 Task: Set the default order of apps for new users and visibility of apps in the app launcher
Action: Mouse scrolled (226, 183) with delta (0, 0)
Screenshot: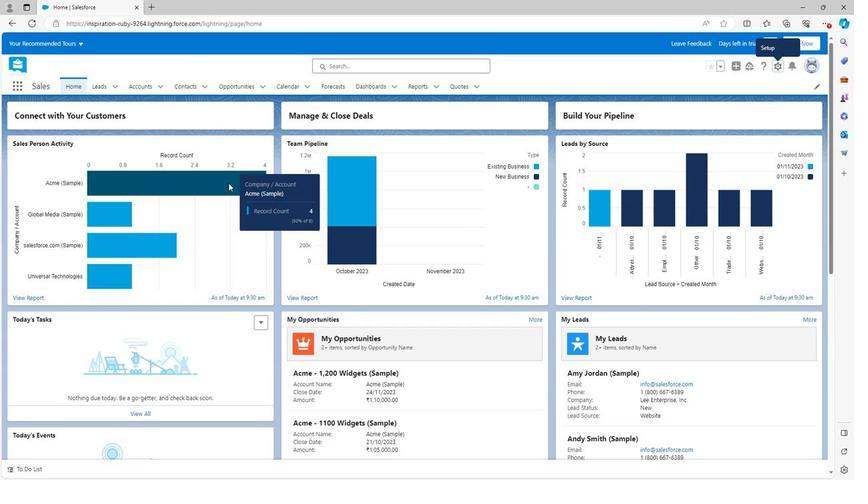 
Action: Mouse scrolled (226, 183) with delta (0, 0)
Screenshot: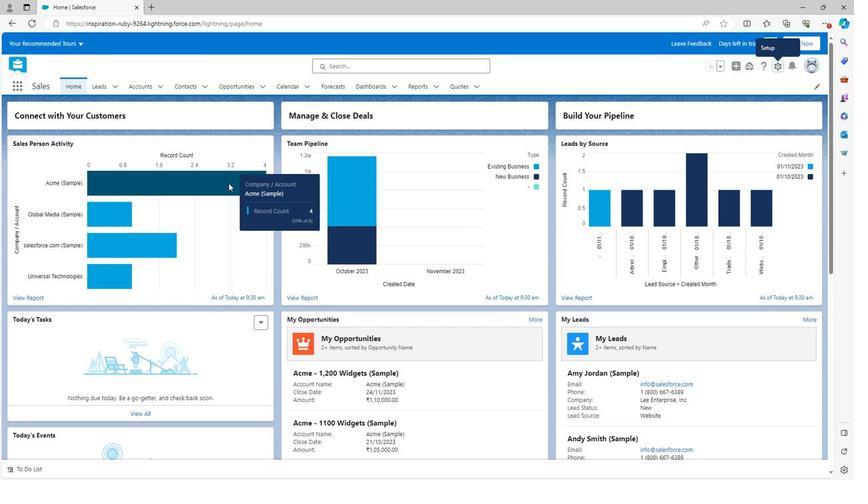 
Action: Mouse scrolled (226, 183) with delta (0, 0)
Screenshot: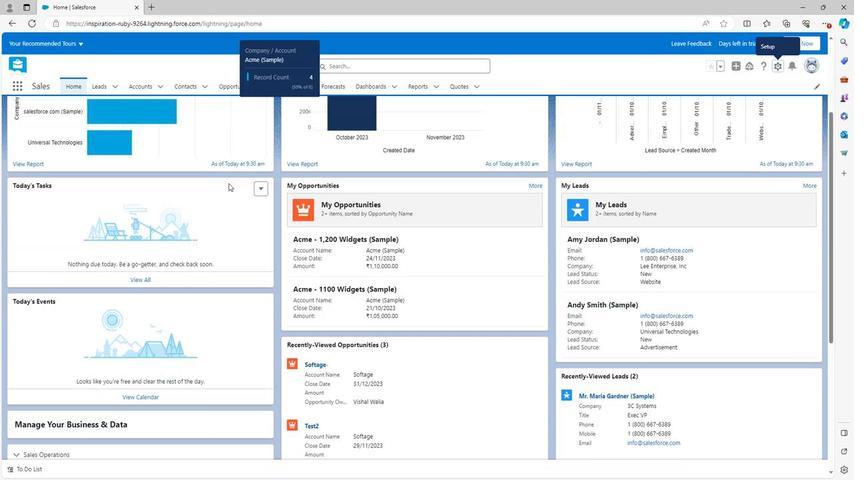 
Action: Mouse scrolled (226, 183) with delta (0, 0)
Screenshot: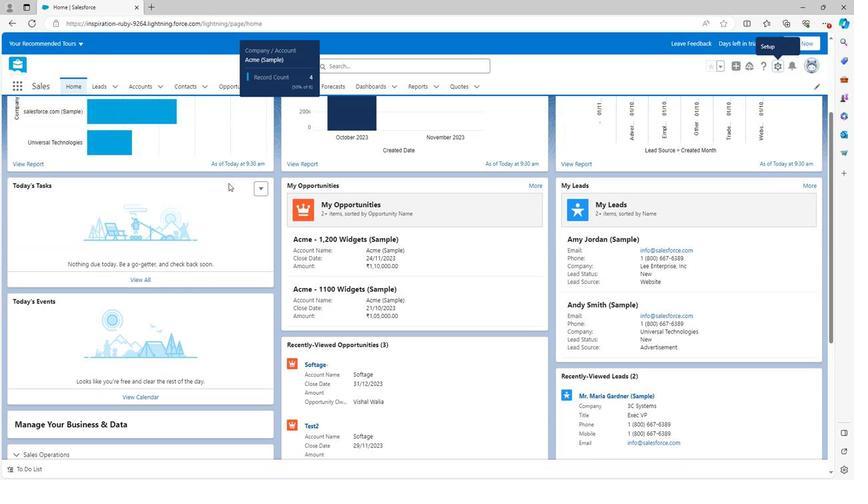 
Action: Mouse scrolled (226, 183) with delta (0, 0)
Screenshot: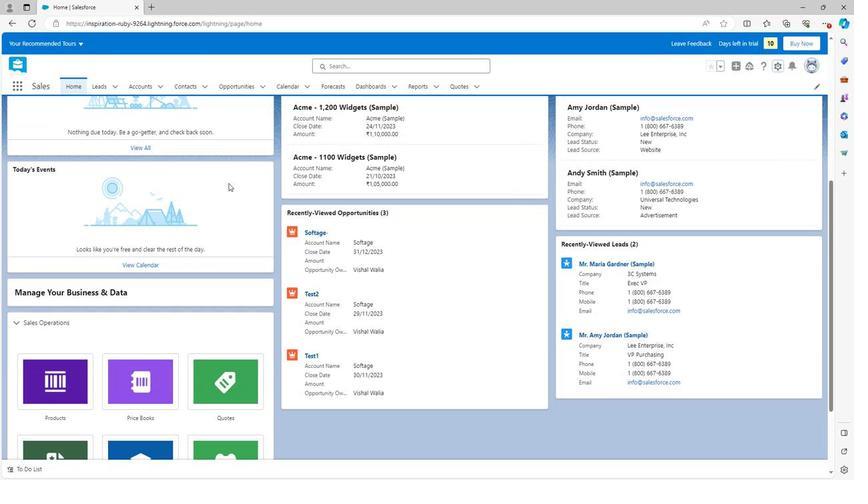 
Action: Mouse scrolled (226, 183) with delta (0, 0)
Screenshot: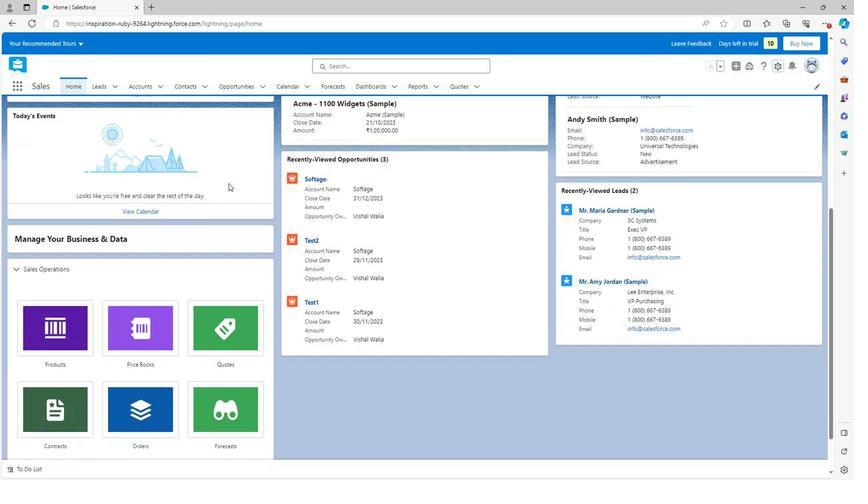 
Action: Mouse scrolled (226, 183) with delta (0, 0)
Screenshot: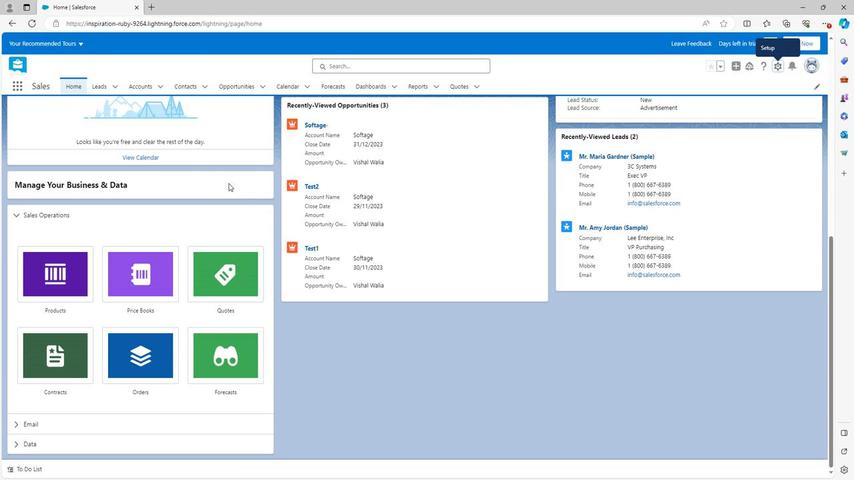 
Action: Mouse scrolled (226, 183) with delta (0, 0)
Screenshot: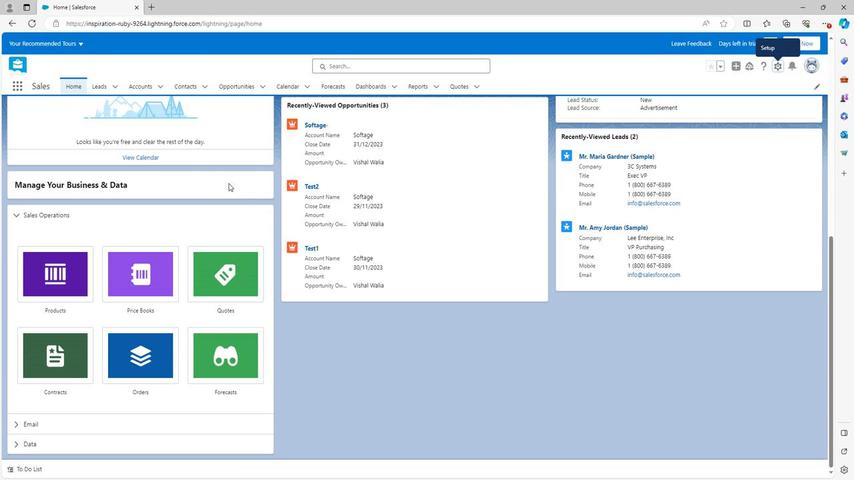 
Action: Mouse scrolled (226, 184) with delta (0, 0)
Screenshot: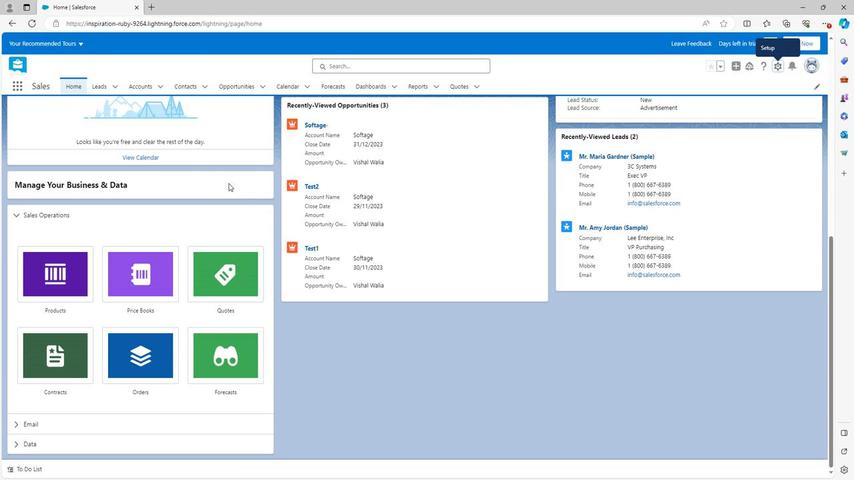 
Action: Mouse scrolled (226, 184) with delta (0, 0)
Screenshot: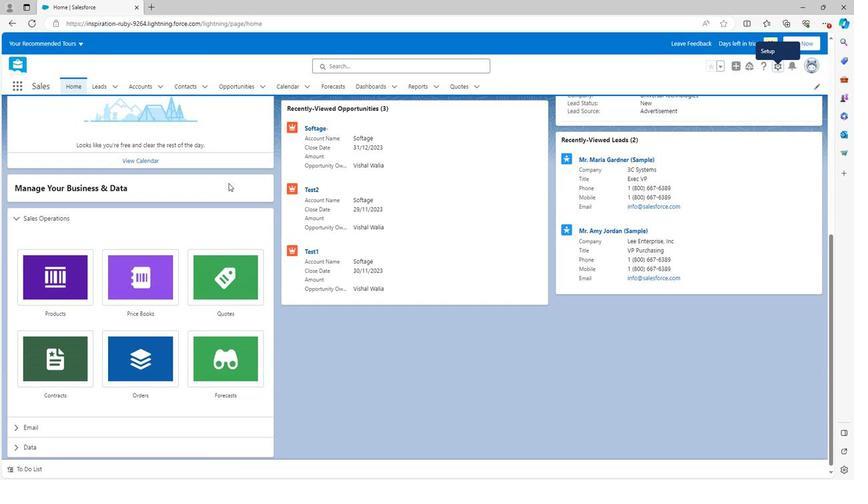 
Action: Mouse scrolled (226, 184) with delta (0, 0)
Screenshot: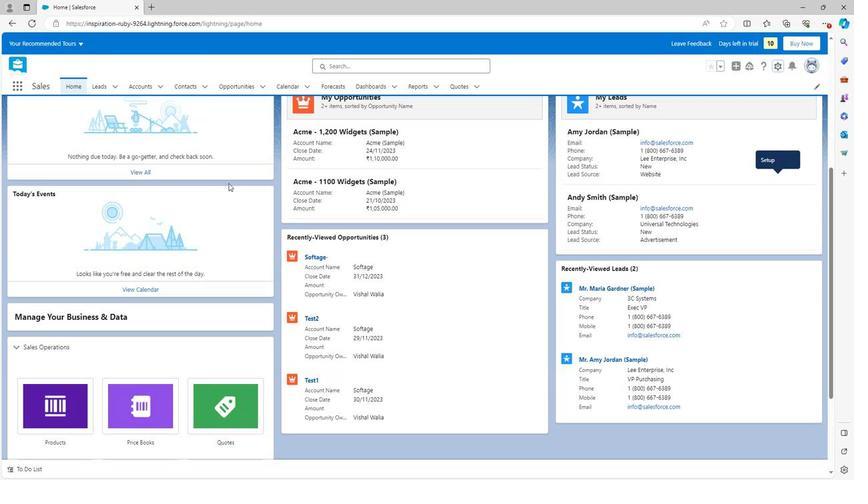 
Action: Mouse scrolled (226, 184) with delta (0, 0)
Screenshot: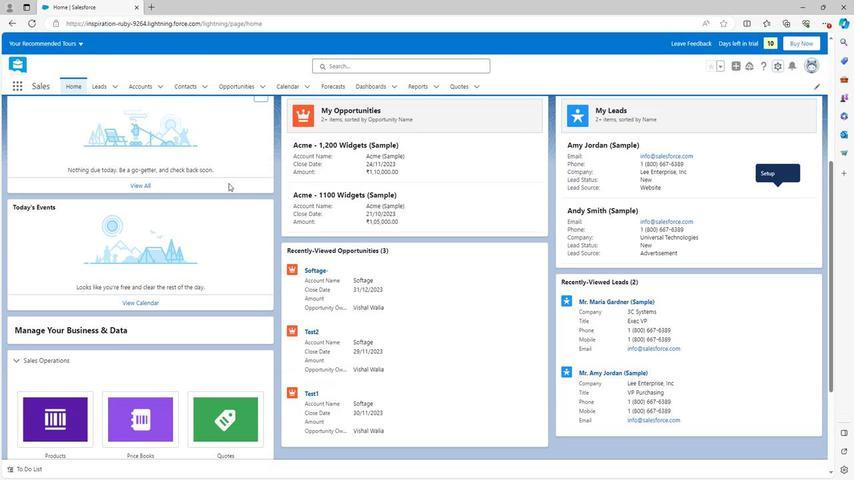 
Action: Mouse scrolled (226, 184) with delta (0, 0)
Screenshot: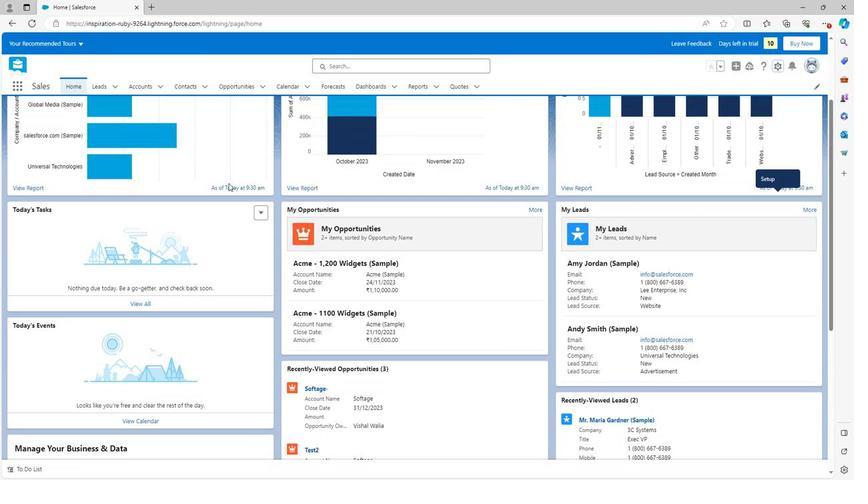 
Action: Mouse scrolled (226, 184) with delta (0, 0)
Screenshot: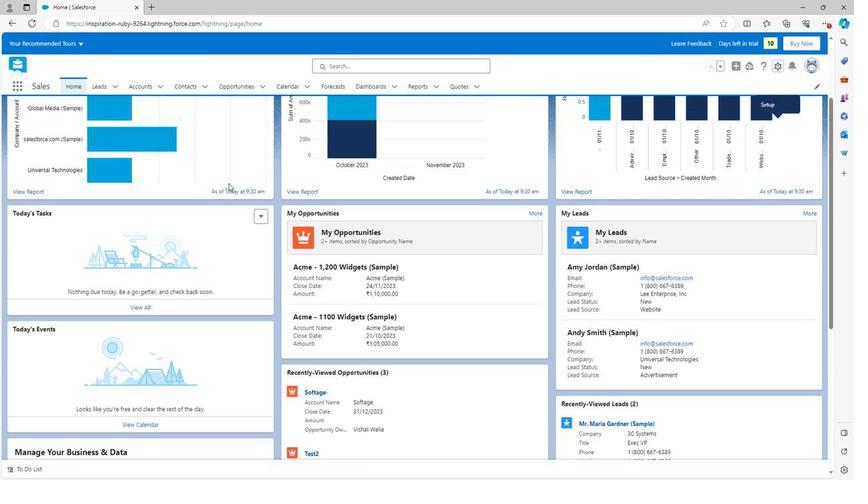 
Action: Mouse scrolled (226, 184) with delta (0, 0)
Screenshot: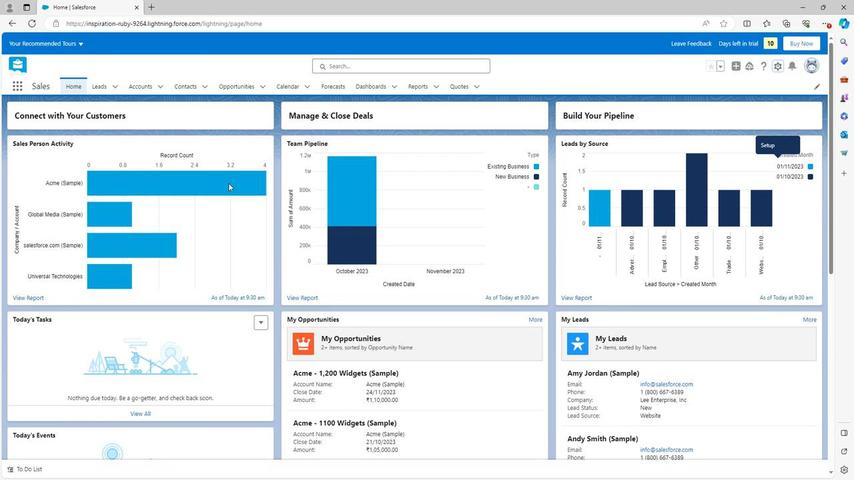 
Action: Mouse scrolled (226, 184) with delta (0, 0)
Screenshot: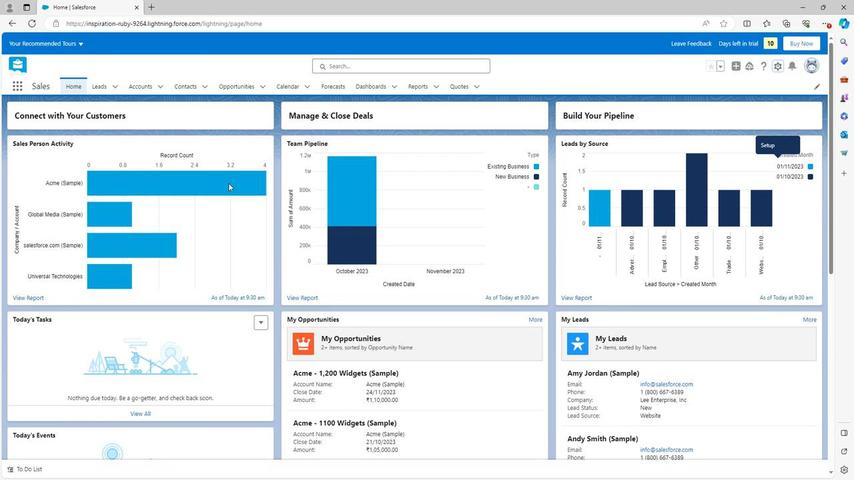 
Action: Mouse scrolled (226, 184) with delta (0, 0)
Screenshot: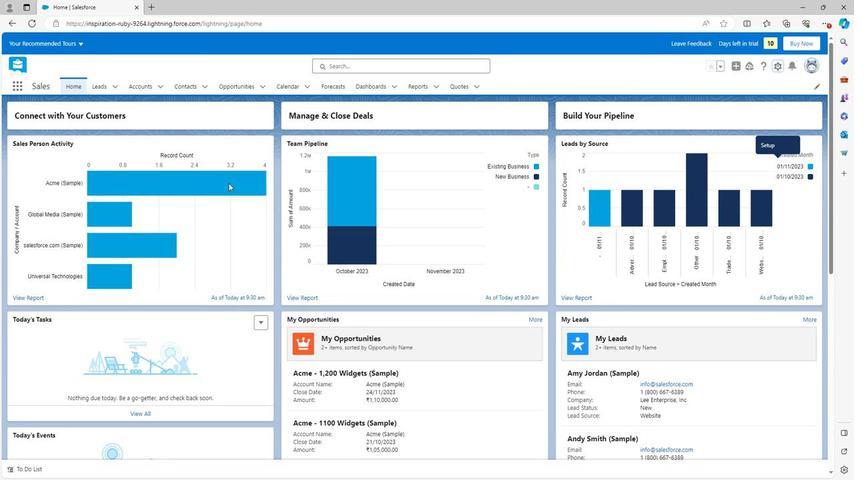 
Action: Mouse moved to (774, 68)
Screenshot: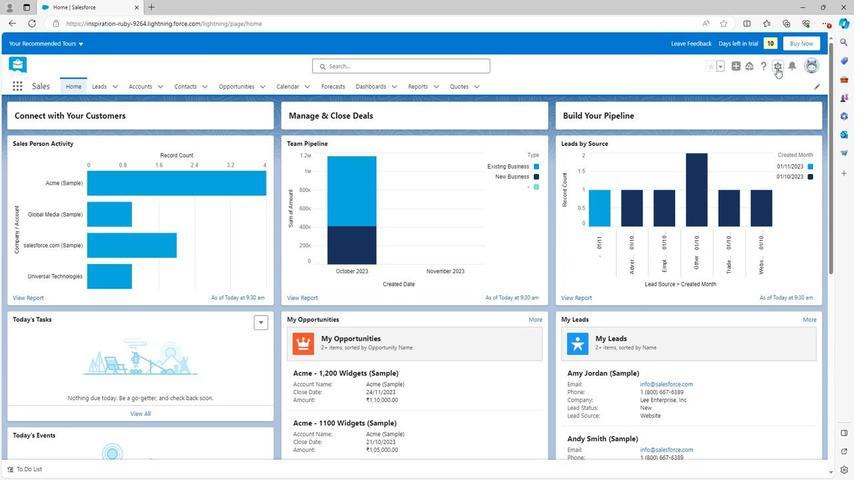 
Action: Mouse pressed left at (774, 68)
Screenshot: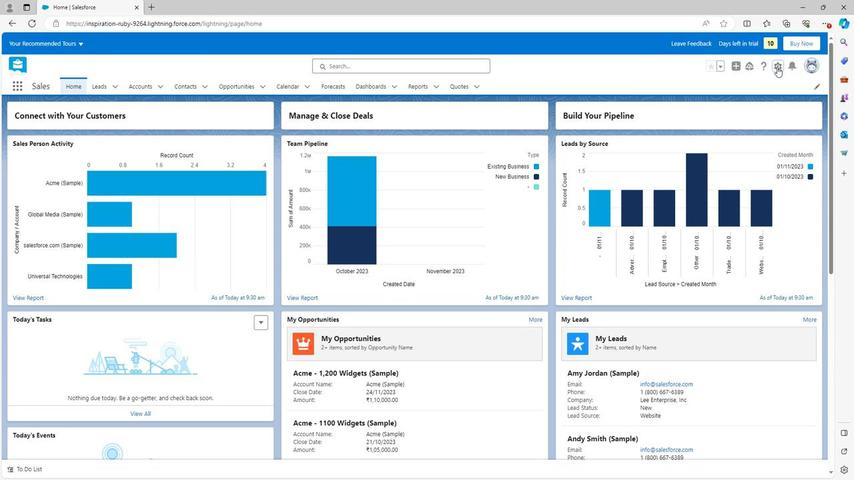 
Action: Mouse moved to (741, 90)
Screenshot: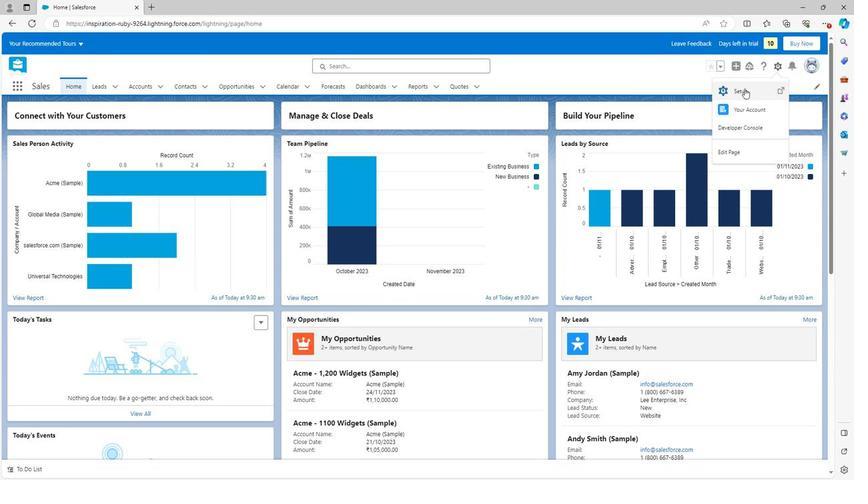 
Action: Mouse pressed left at (741, 90)
Screenshot: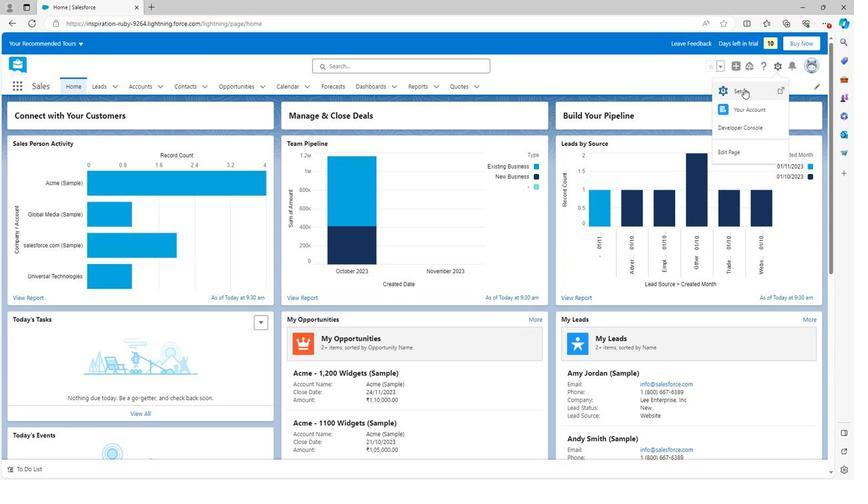 
Action: Mouse moved to (33, 357)
Screenshot: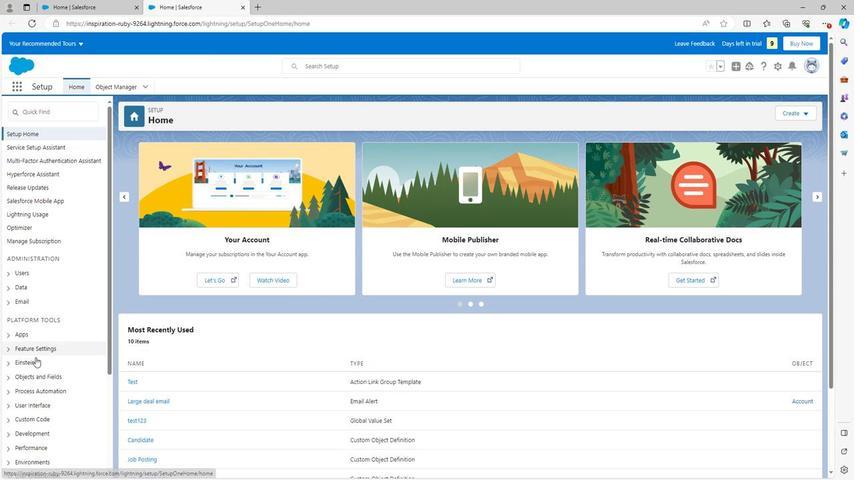 
Action: Mouse scrolled (33, 357) with delta (0, 0)
Screenshot: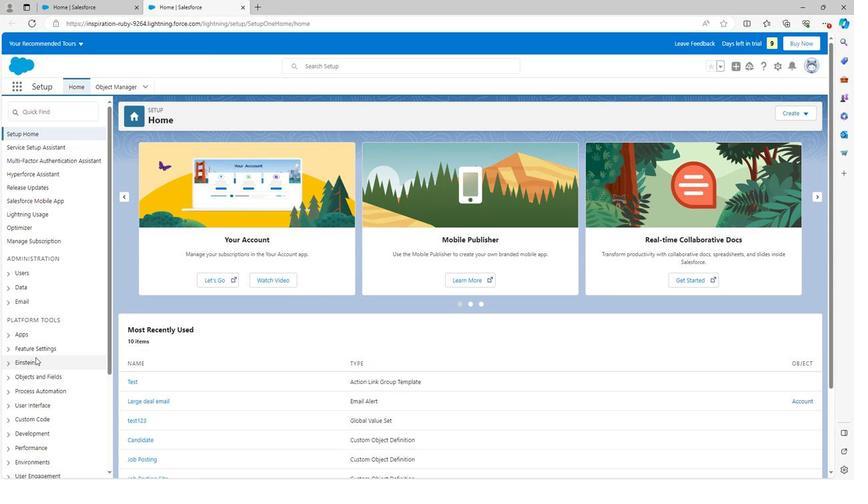 
Action: Mouse scrolled (33, 357) with delta (0, 0)
Screenshot: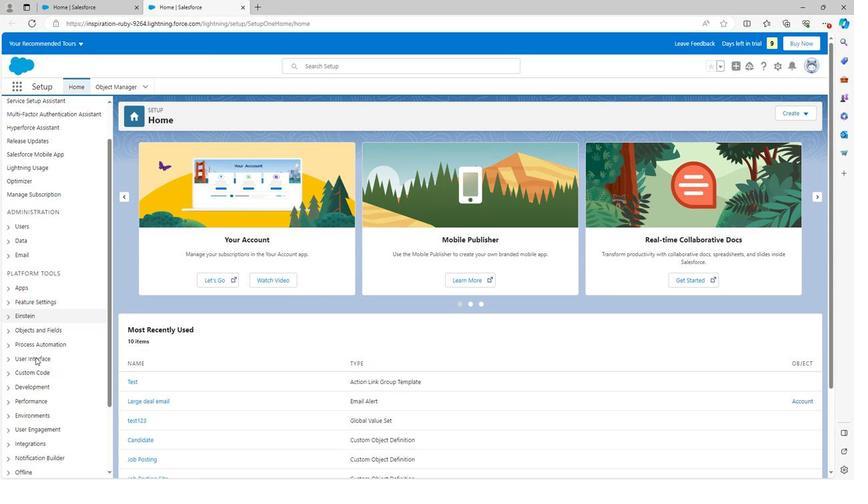 
Action: Mouse scrolled (33, 357) with delta (0, 0)
Screenshot: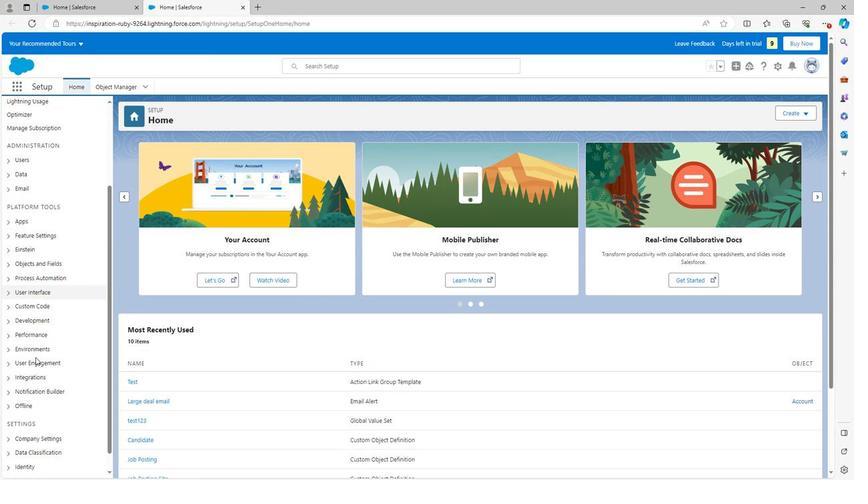 
Action: Mouse moved to (6, 273)
Screenshot: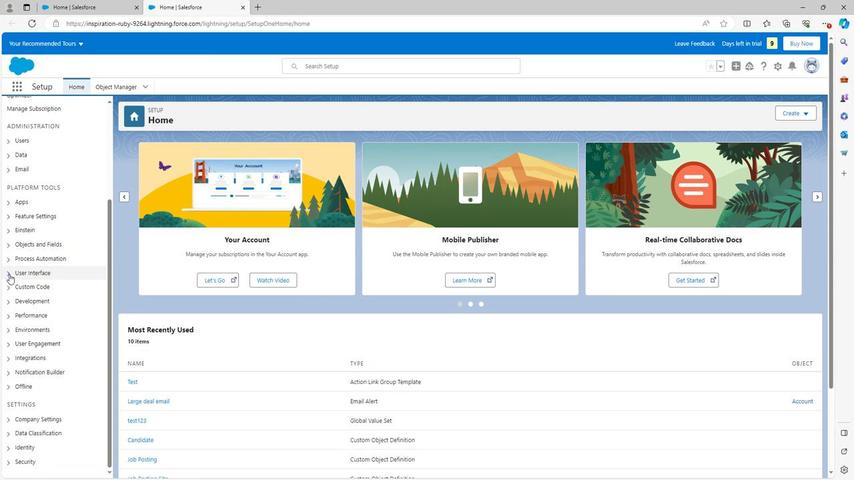 
Action: Mouse pressed left at (6, 273)
Screenshot: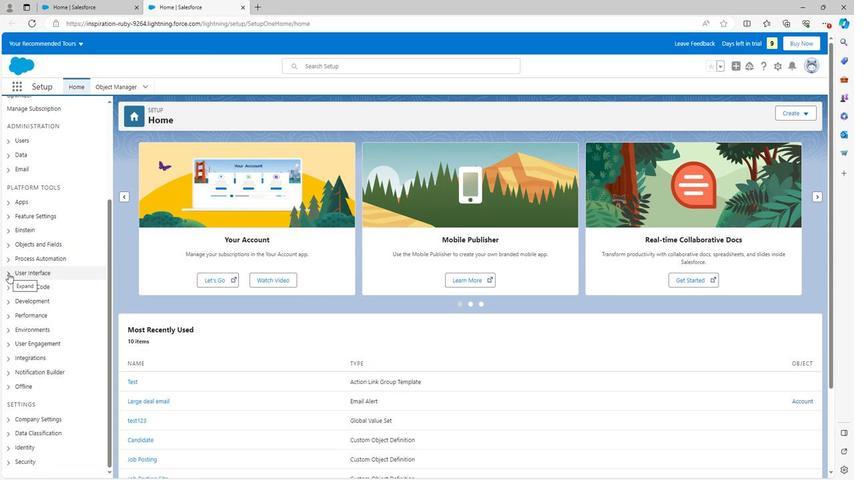 
Action: Mouse moved to (30, 316)
Screenshot: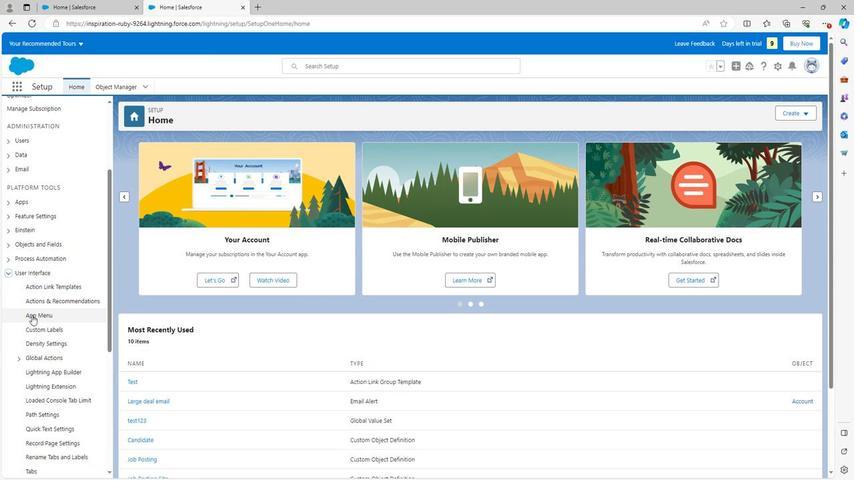 
Action: Mouse pressed left at (30, 316)
Screenshot: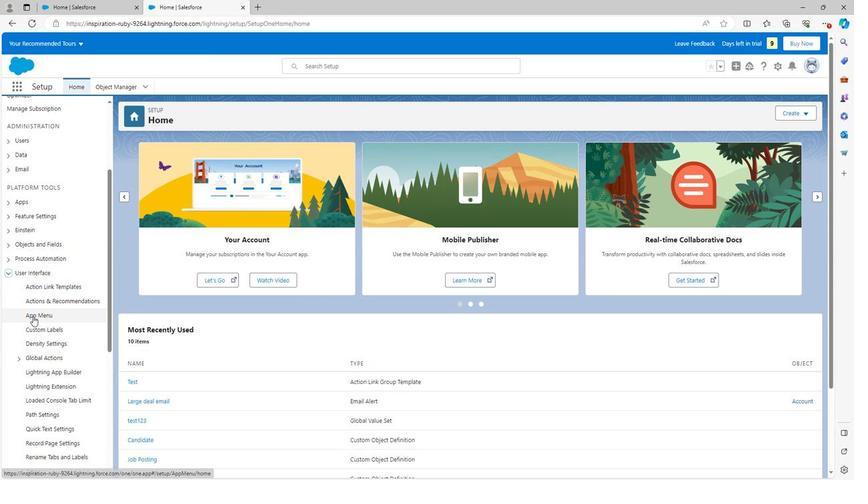 
Action: Mouse moved to (506, 150)
Screenshot: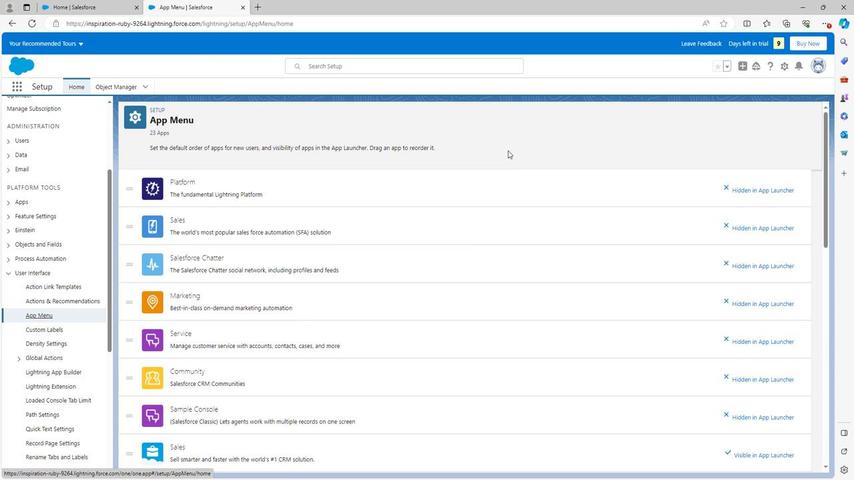 
Action: Mouse scrolled (506, 150) with delta (0, 0)
Screenshot: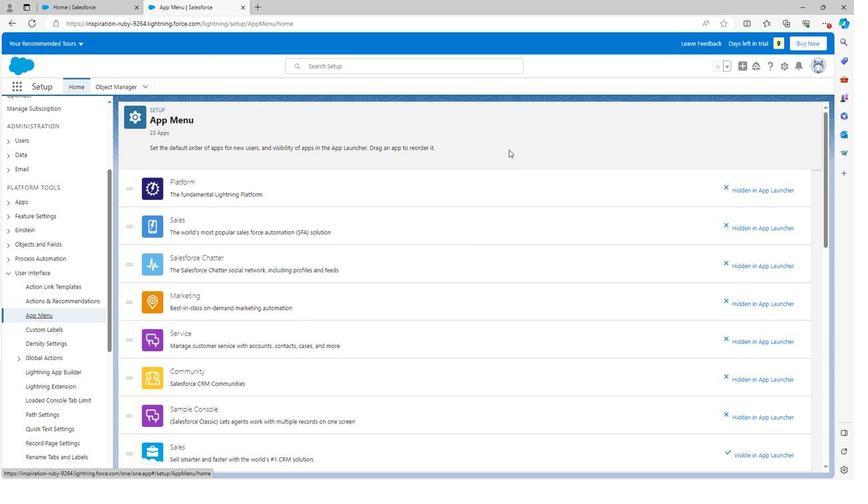 
Action: Mouse moved to (507, 151)
Screenshot: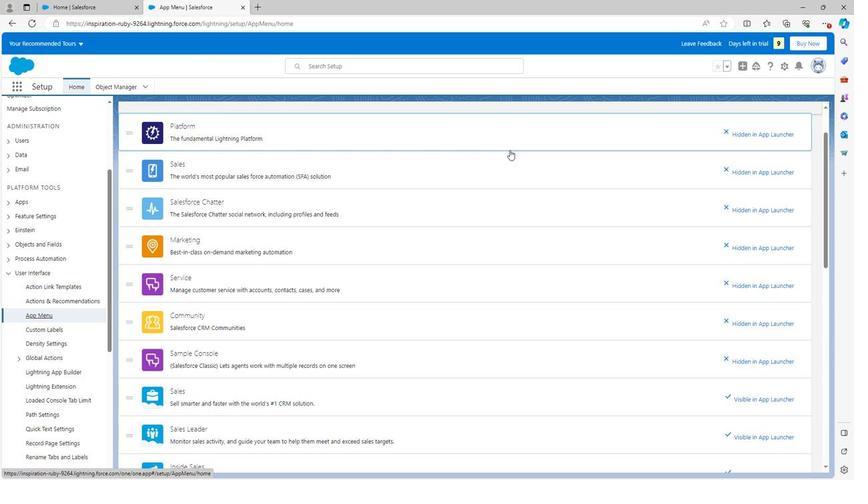 
Action: Mouse scrolled (507, 150) with delta (0, 0)
Screenshot: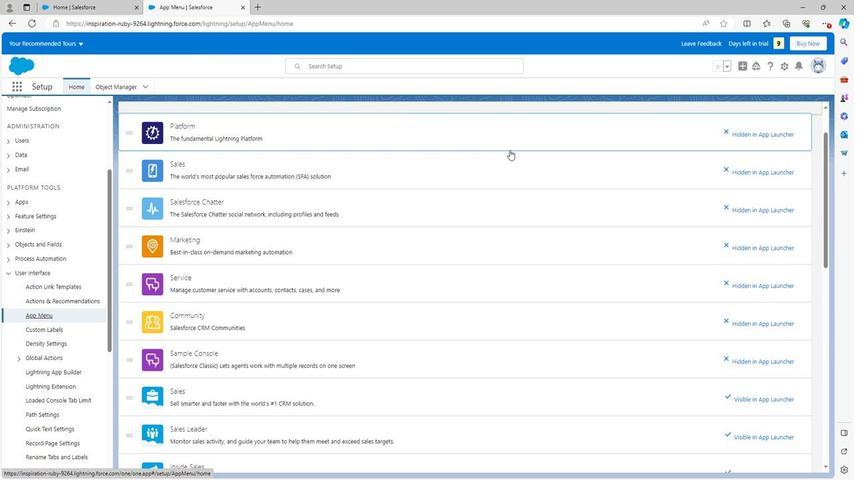 
Action: Mouse moved to (507, 155)
Screenshot: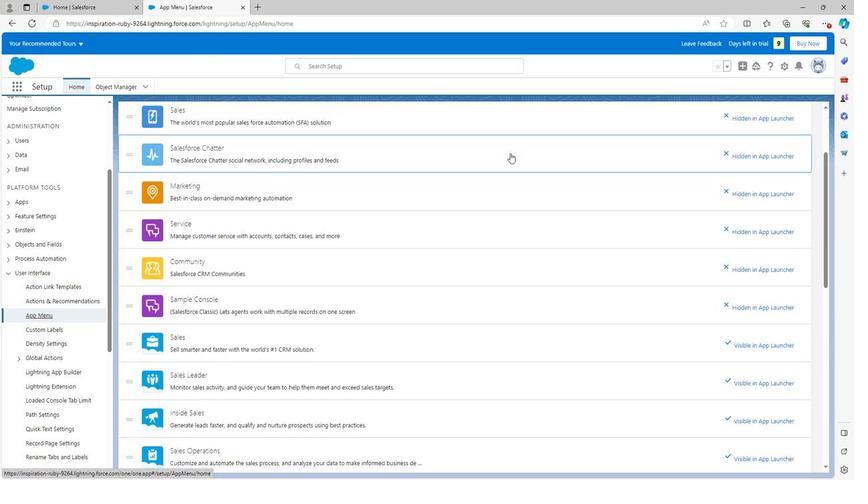 
Action: Mouse scrolled (507, 154) with delta (0, 0)
Screenshot: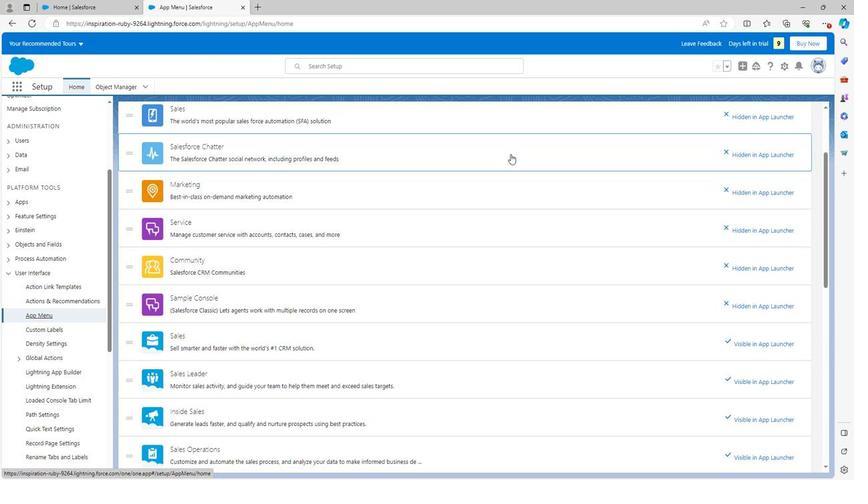 
Action: Mouse moved to (507, 156)
Screenshot: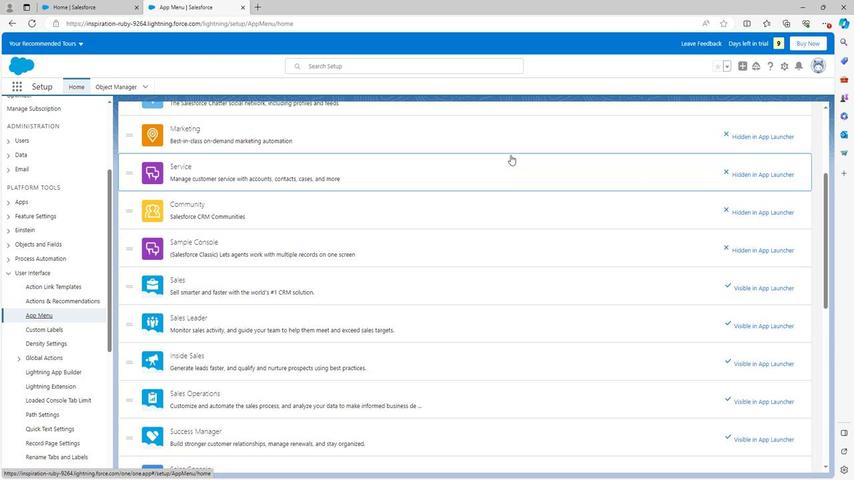 
Action: Mouse scrolled (507, 155) with delta (0, 0)
Screenshot: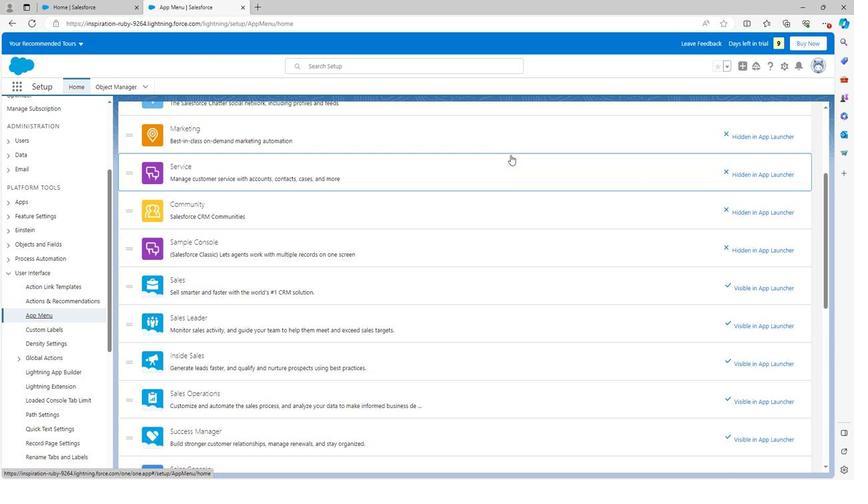 
Action: Mouse moved to (507, 157)
Screenshot: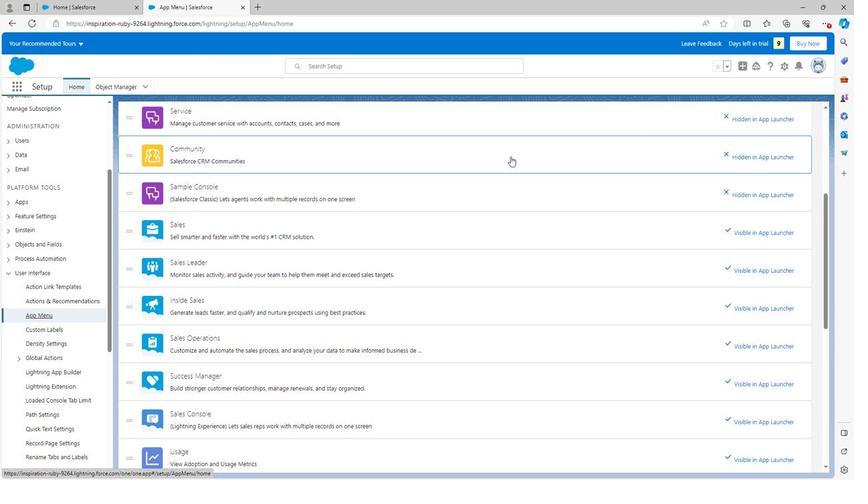 
Action: Mouse scrolled (507, 156) with delta (0, 0)
Screenshot: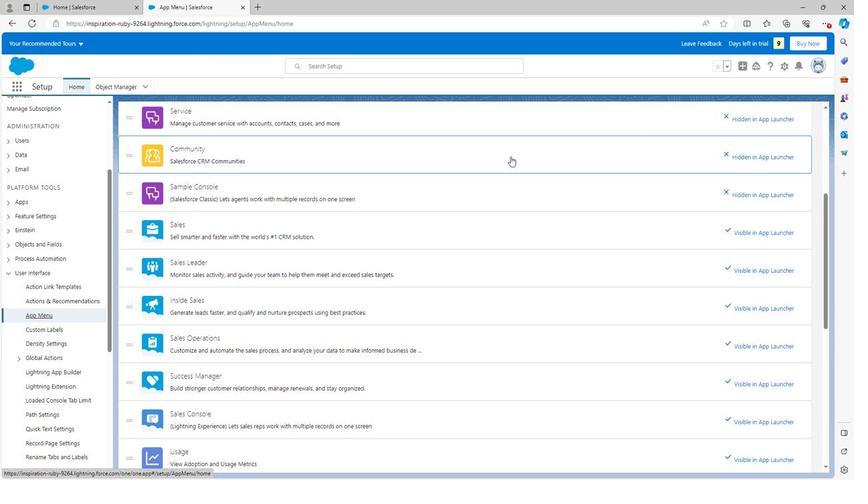 
Action: Mouse moved to (507, 157)
Screenshot: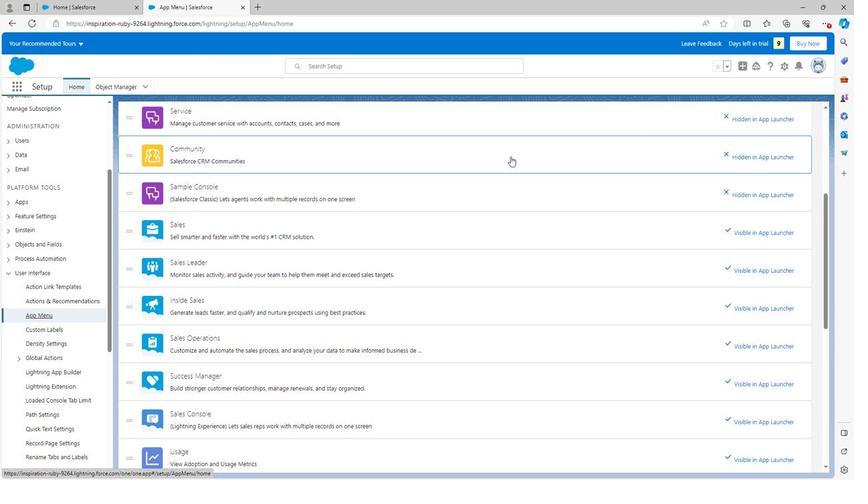 
Action: Mouse scrolled (507, 156) with delta (0, 0)
Screenshot: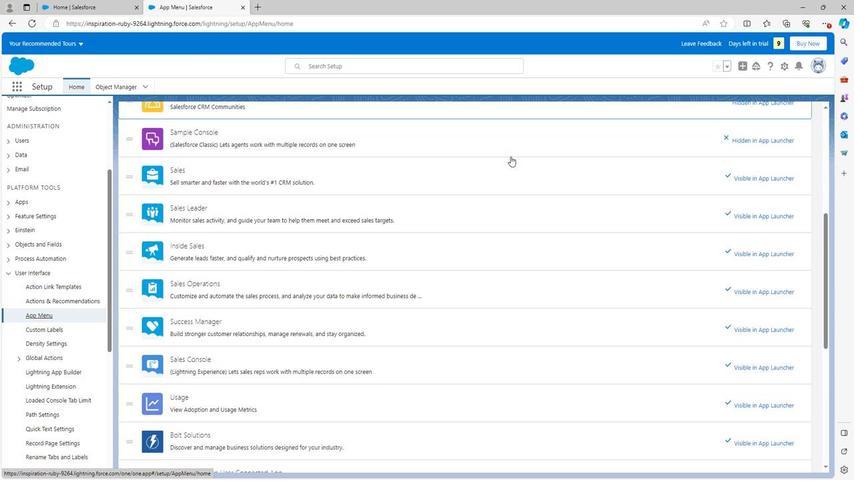 
Action: Mouse scrolled (507, 156) with delta (0, 0)
Screenshot: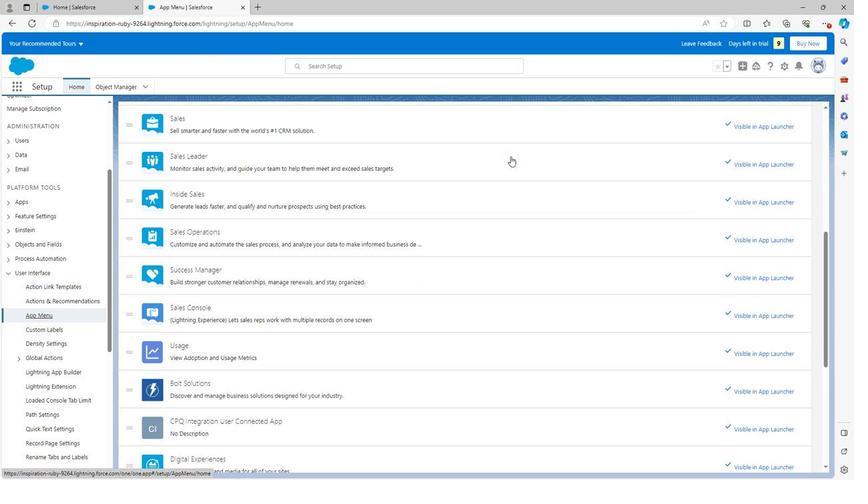 
Action: Mouse scrolled (507, 156) with delta (0, 0)
Screenshot: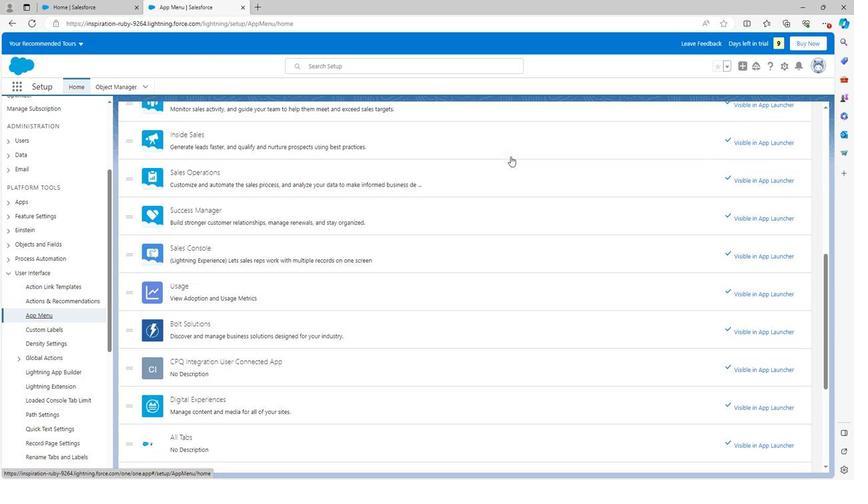 
Action: Mouse scrolled (507, 156) with delta (0, 0)
Screenshot: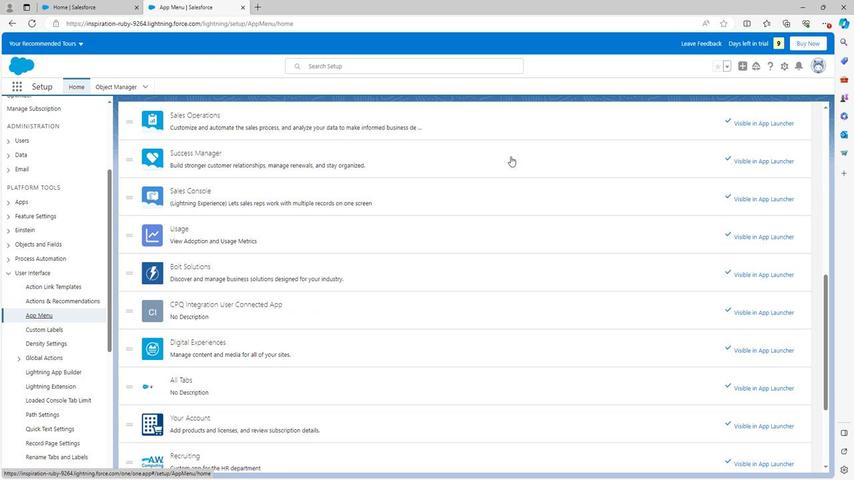 
Action: Mouse scrolled (507, 156) with delta (0, 0)
Screenshot: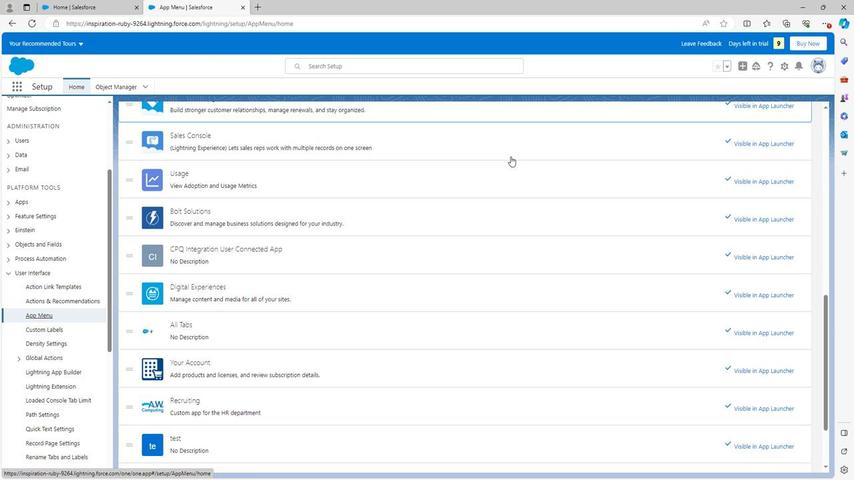 
Action: Mouse scrolled (507, 156) with delta (0, 0)
Screenshot: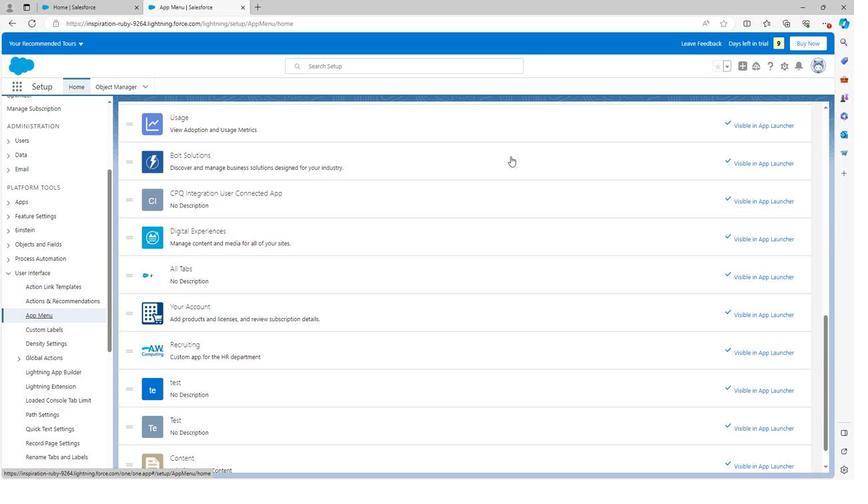 
Action: Mouse scrolled (507, 156) with delta (0, 0)
Screenshot: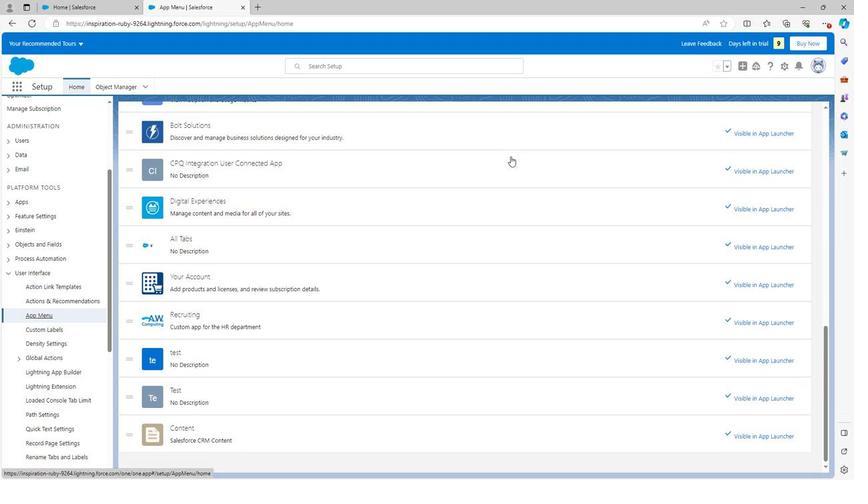 
Action: Mouse scrolled (507, 156) with delta (0, 0)
Screenshot: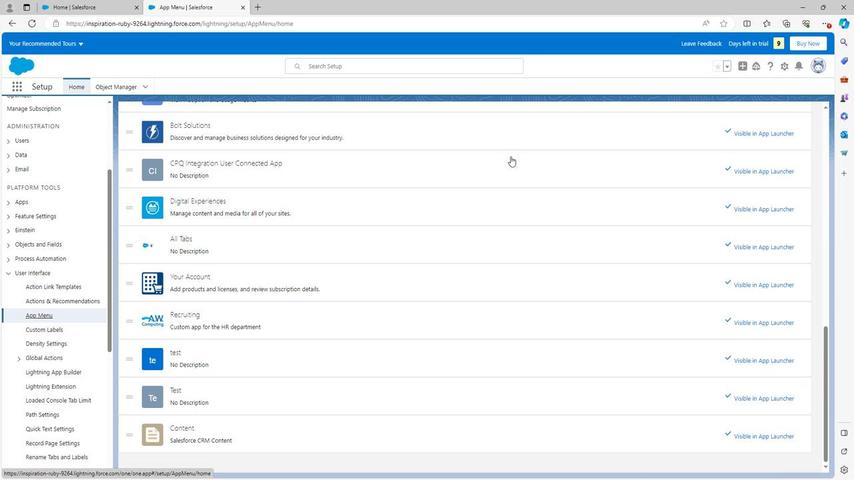 
Action: Mouse moved to (493, 220)
Screenshot: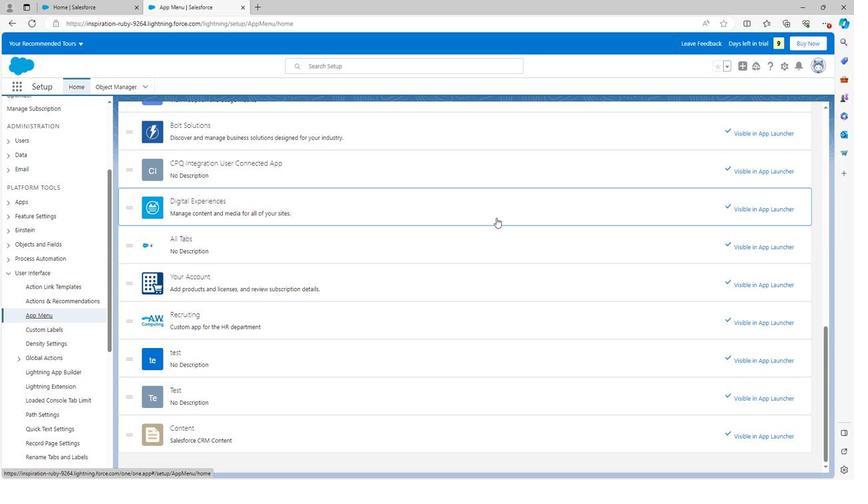 
Action: Mouse scrolled (493, 220) with delta (0, 0)
Screenshot: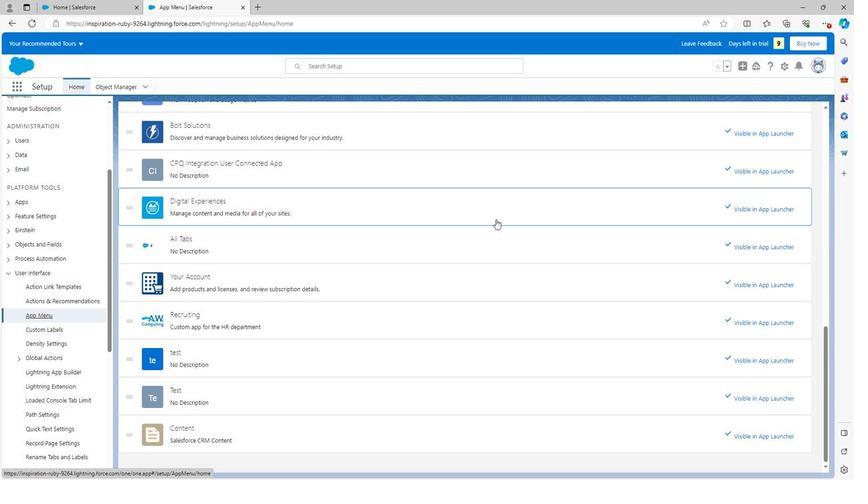
Action: Mouse scrolled (493, 220) with delta (0, 0)
Screenshot: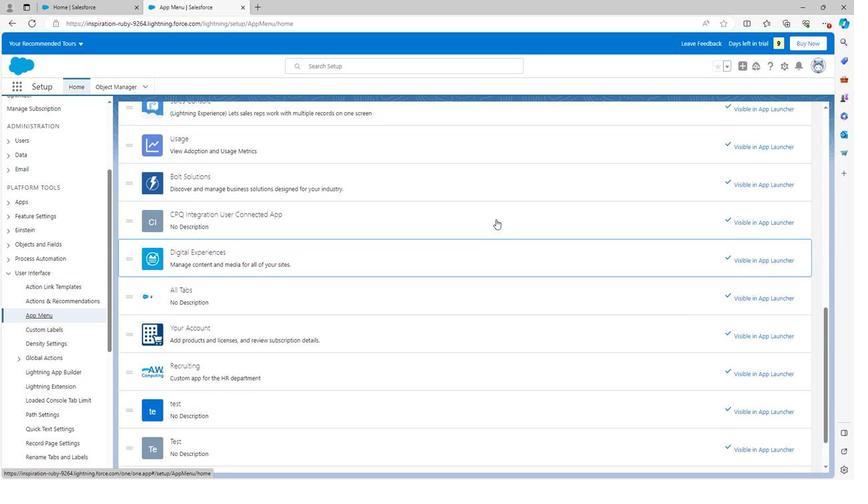 
Action: Mouse scrolled (493, 220) with delta (0, 0)
Screenshot: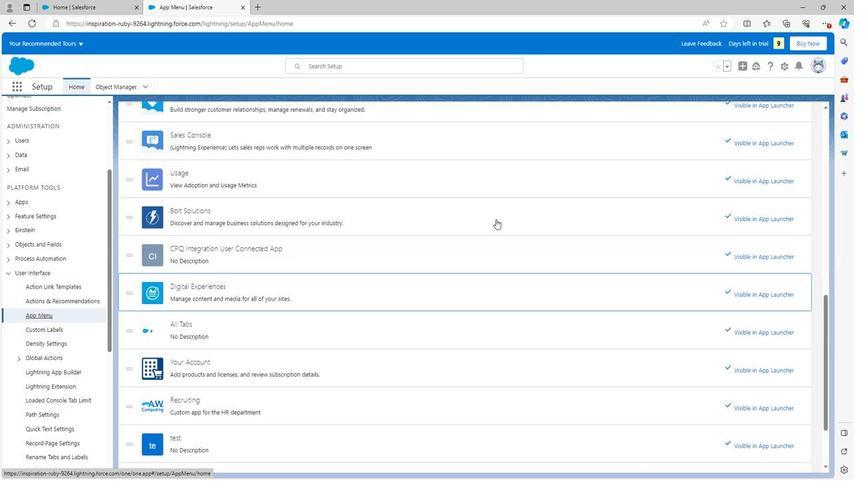 
Action: Mouse scrolled (493, 220) with delta (0, 0)
Screenshot: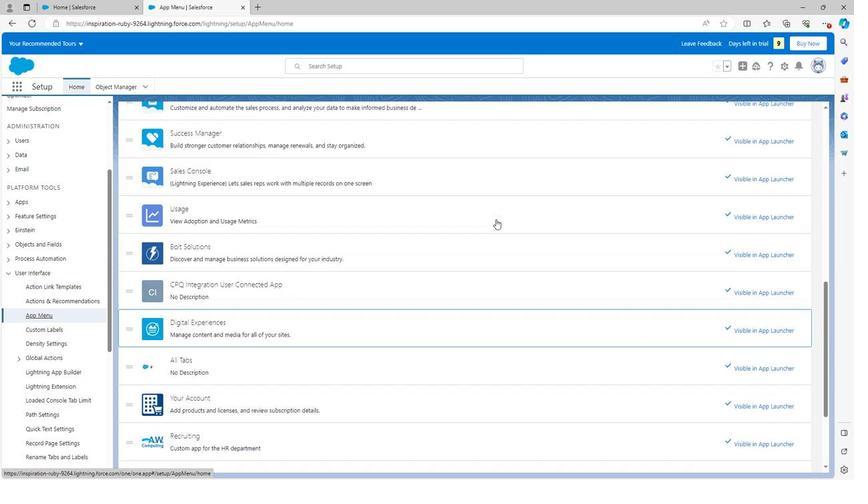 
Action: Mouse scrolled (493, 220) with delta (0, 0)
Screenshot: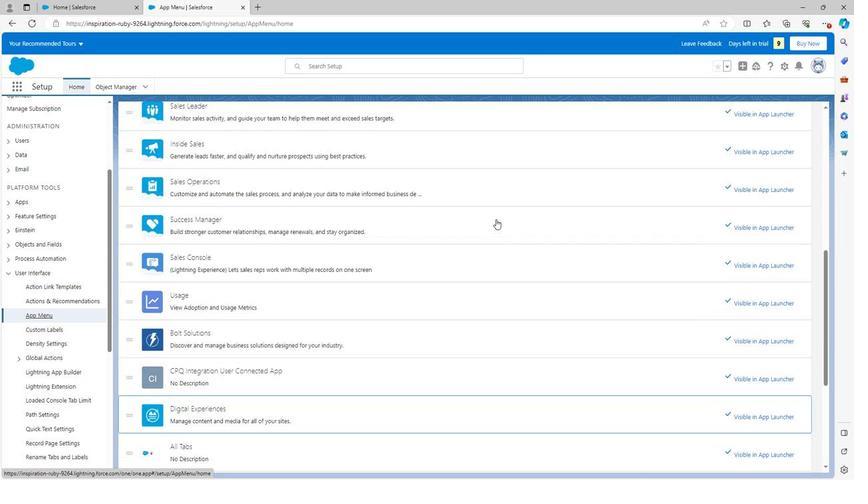 
Action: Mouse scrolled (493, 220) with delta (0, 0)
Screenshot: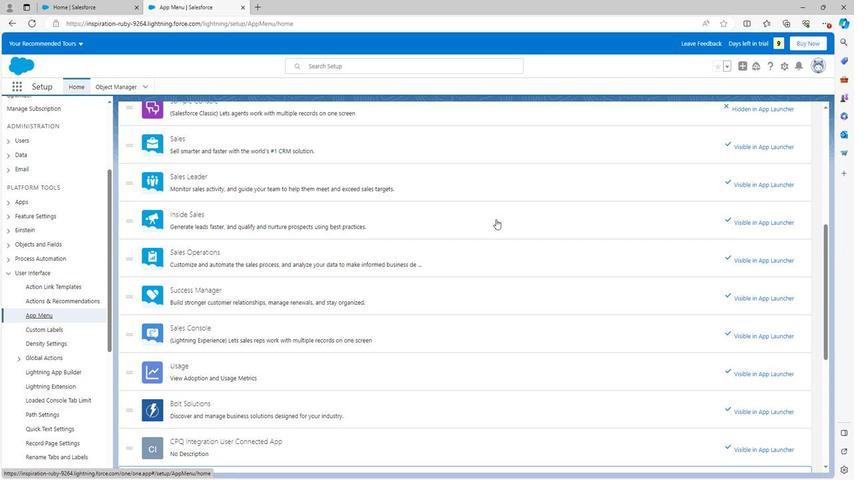 
Action: Mouse scrolled (493, 220) with delta (0, 0)
Screenshot: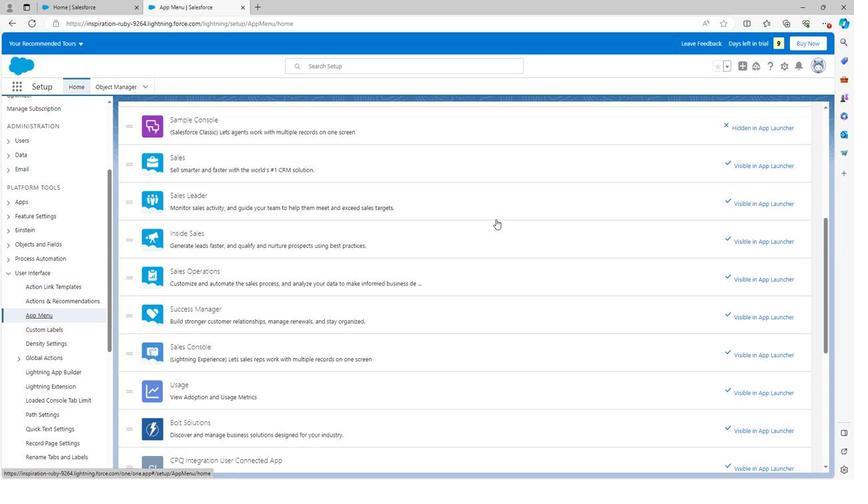
Action: Mouse scrolled (493, 220) with delta (0, 0)
Screenshot: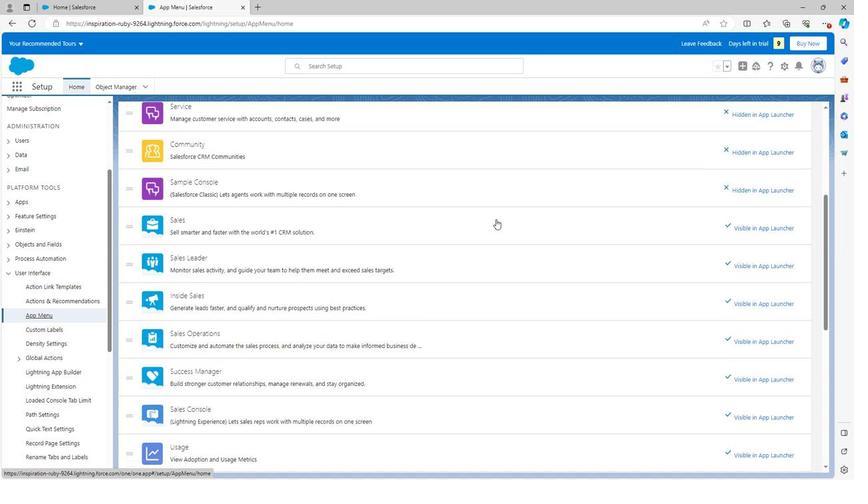 
Action: Mouse scrolled (493, 220) with delta (0, 0)
Screenshot: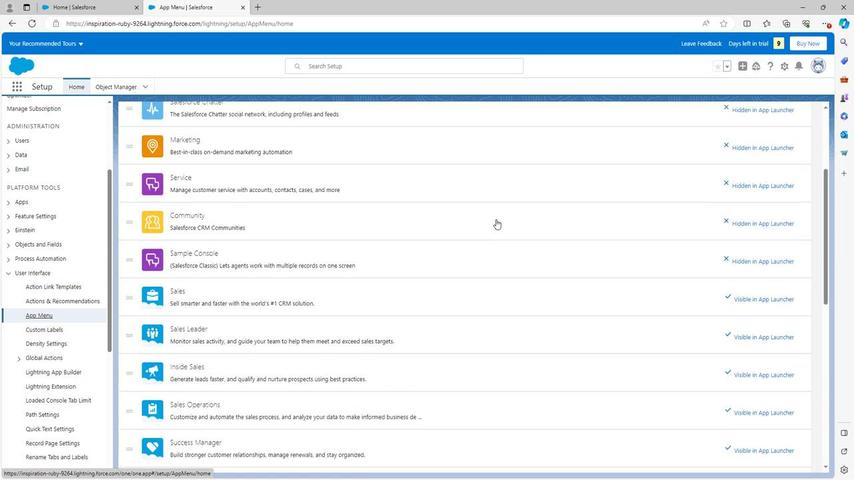 
Action: Mouse scrolled (493, 220) with delta (0, 0)
Screenshot: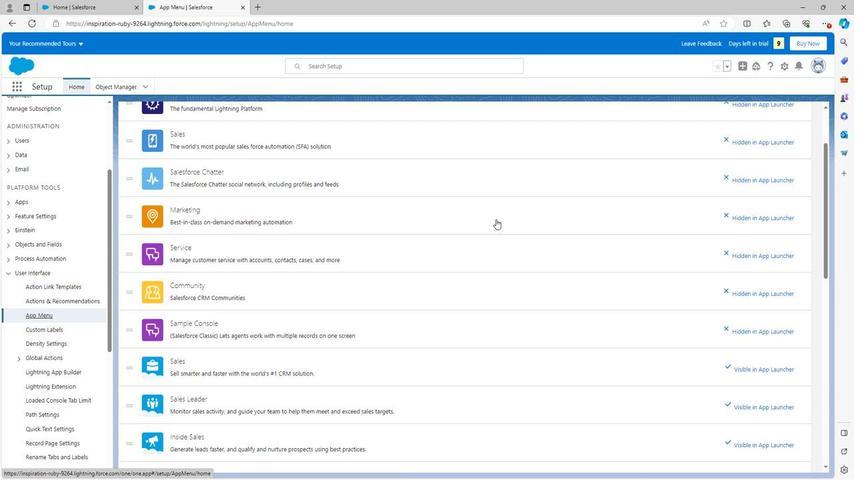 
Action: Mouse scrolled (493, 220) with delta (0, 0)
Screenshot: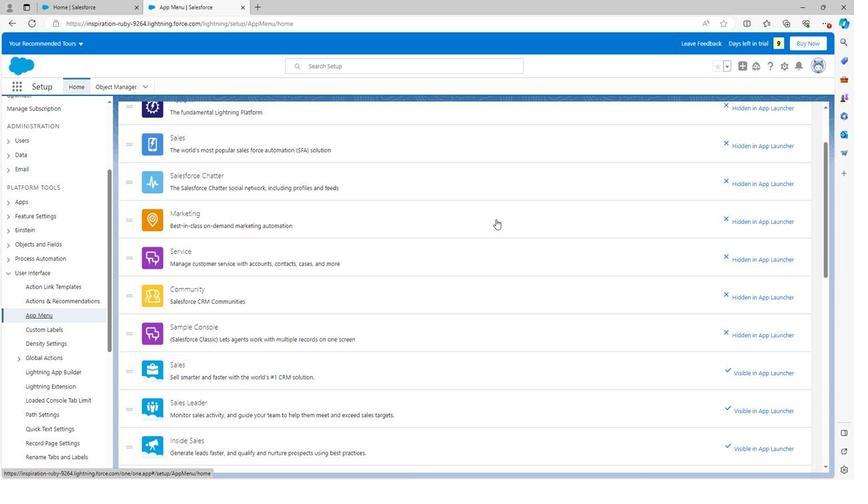 
Action: Mouse scrolled (493, 220) with delta (0, 0)
Screenshot: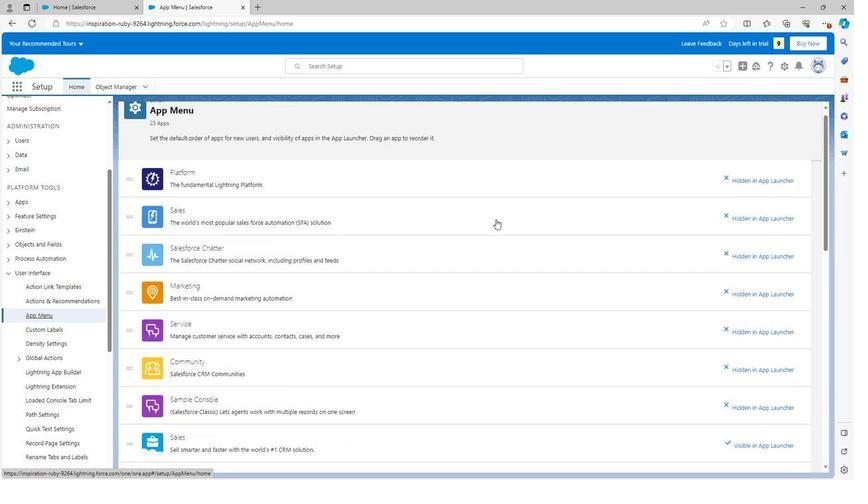 
Action: Mouse scrolled (493, 220) with delta (0, 0)
Screenshot: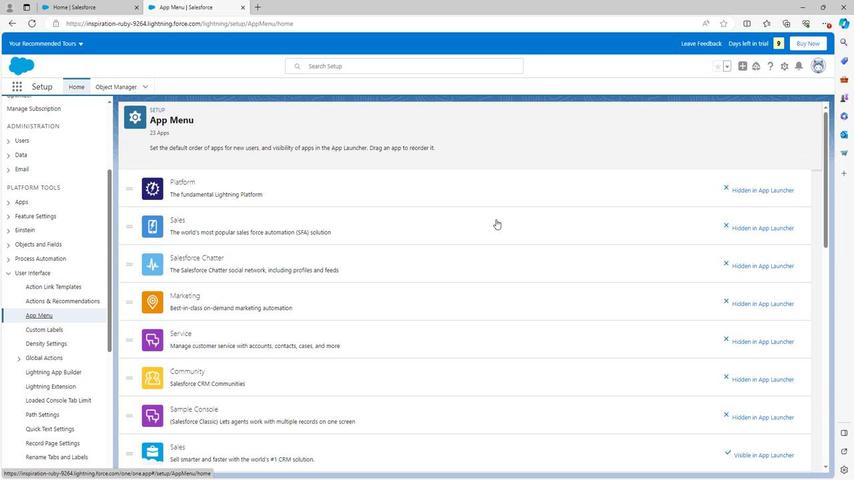 
Action: Mouse scrolled (493, 220) with delta (0, 0)
Screenshot: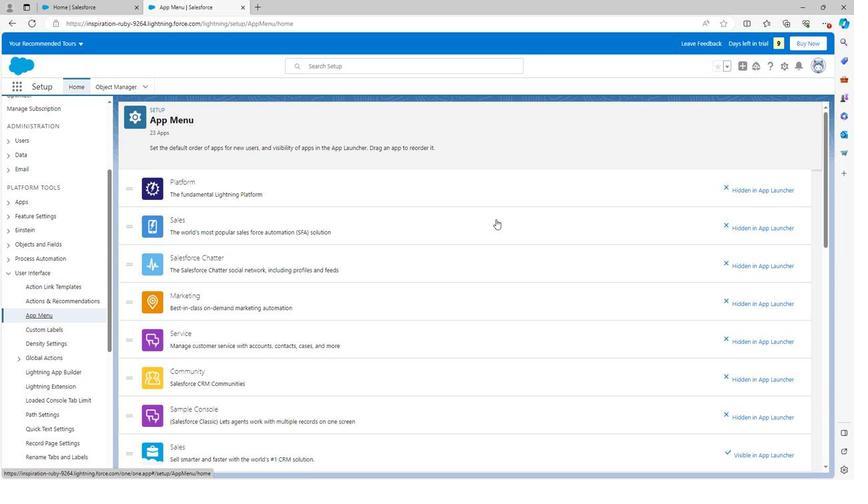 
Action: Mouse scrolled (493, 219) with delta (0, 0)
Screenshot: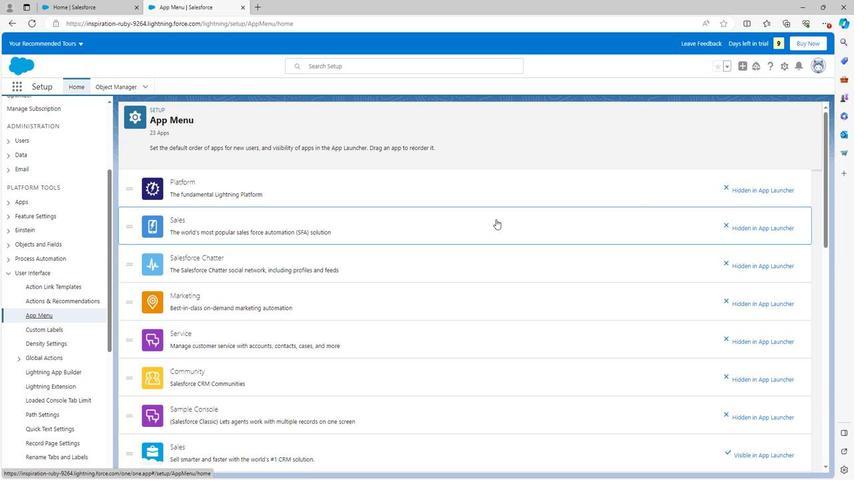 
Action: Mouse scrolled (493, 219) with delta (0, 0)
Screenshot: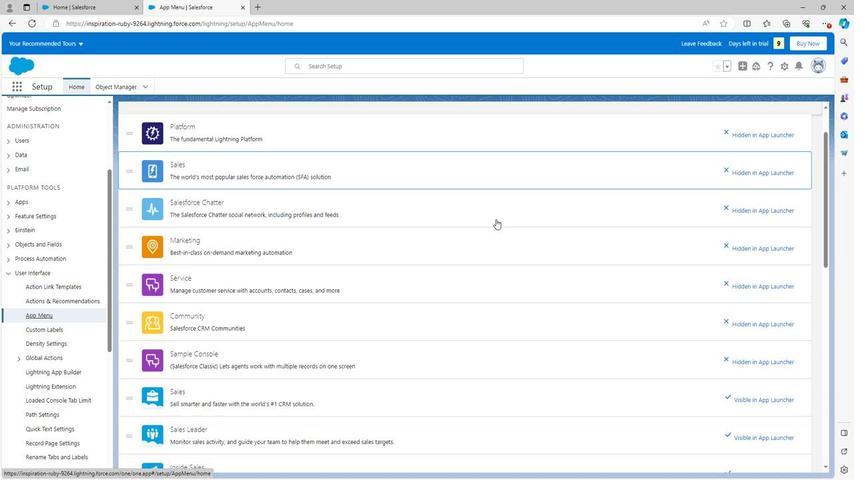 
Action: Mouse scrolled (493, 219) with delta (0, 0)
Screenshot: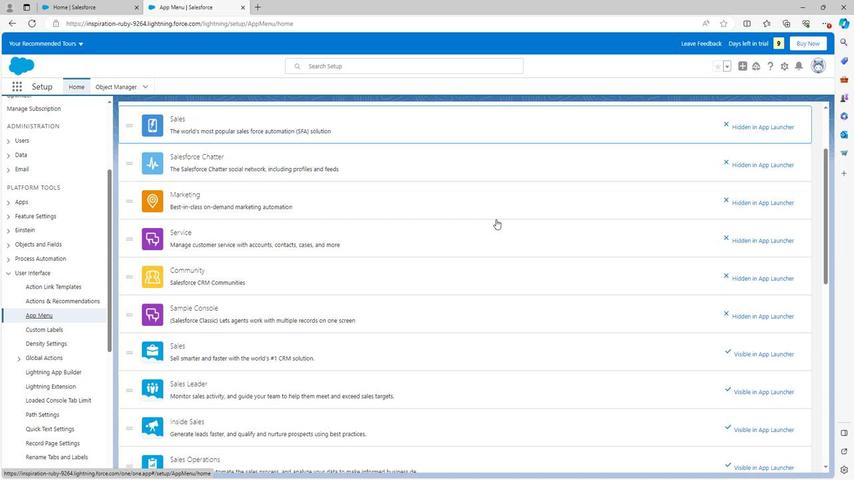 
Action: Mouse scrolled (493, 219) with delta (0, 0)
Screenshot: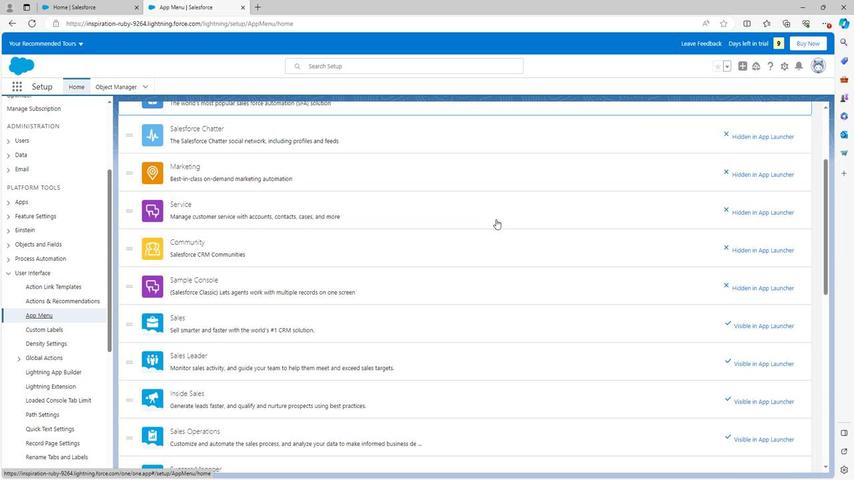 
Action: Mouse scrolled (493, 219) with delta (0, 0)
Screenshot: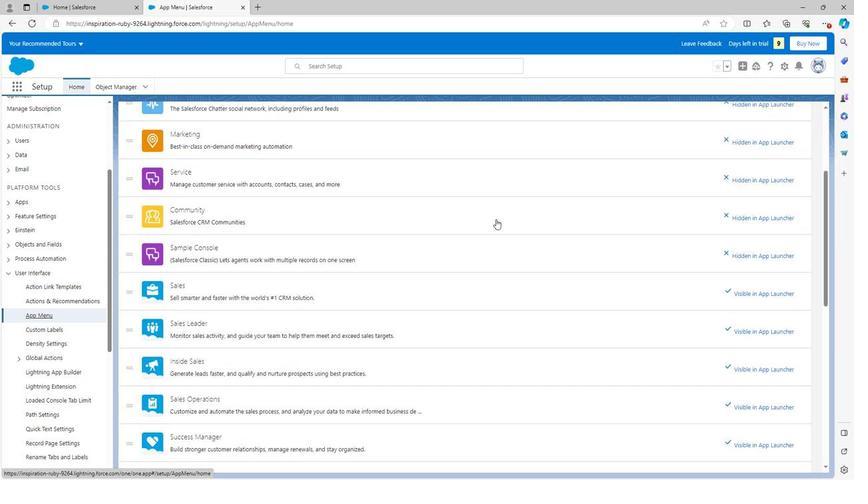 
Action: Mouse scrolled (493, 219) with delta (0, 0)
Screenshot: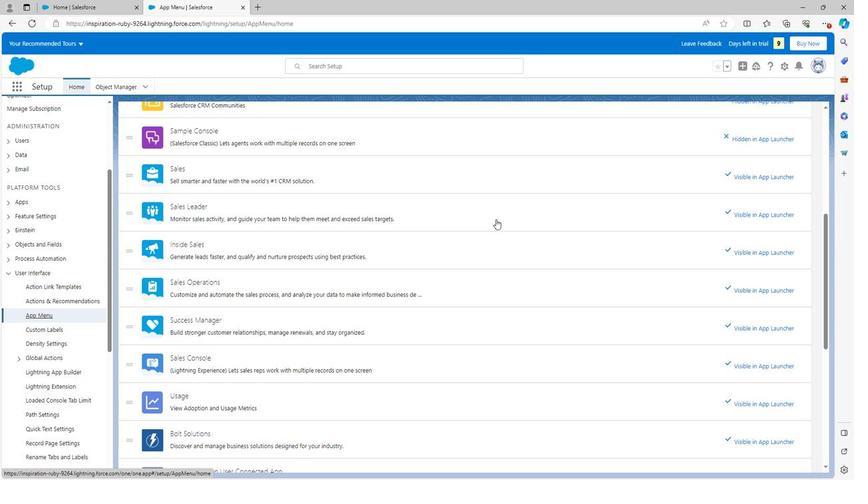 
Action: Mouse scrolled (493, 219) with delta (0, 0)
Screenshot: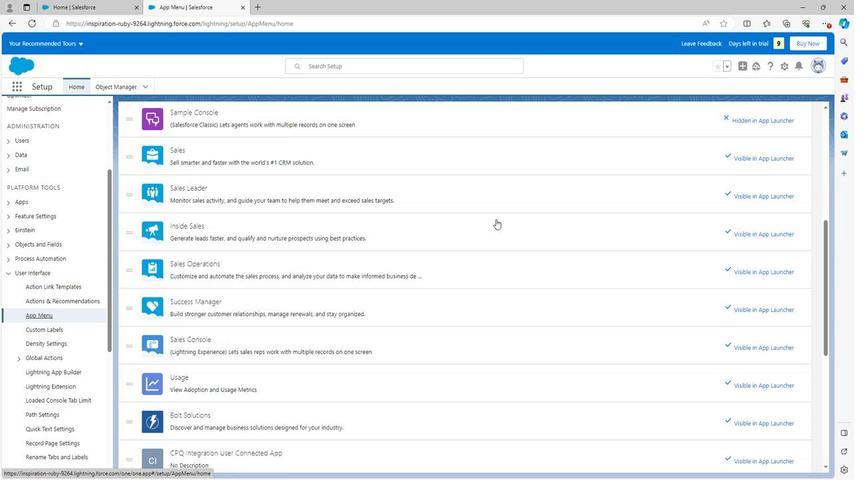 
Action: Mouse scrolled (493, 219) with delta (0, 0)
Screenshot: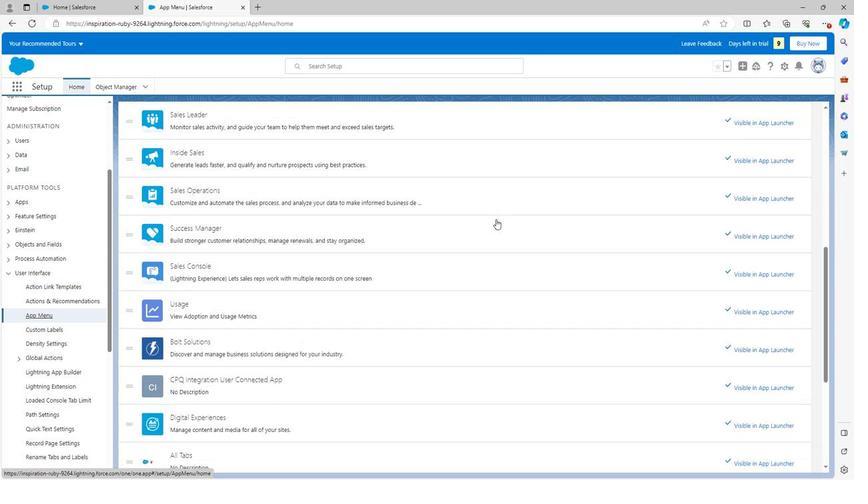 
Action: Mouse scrolled (493, 219) with delta (0, 0)
Screenshot: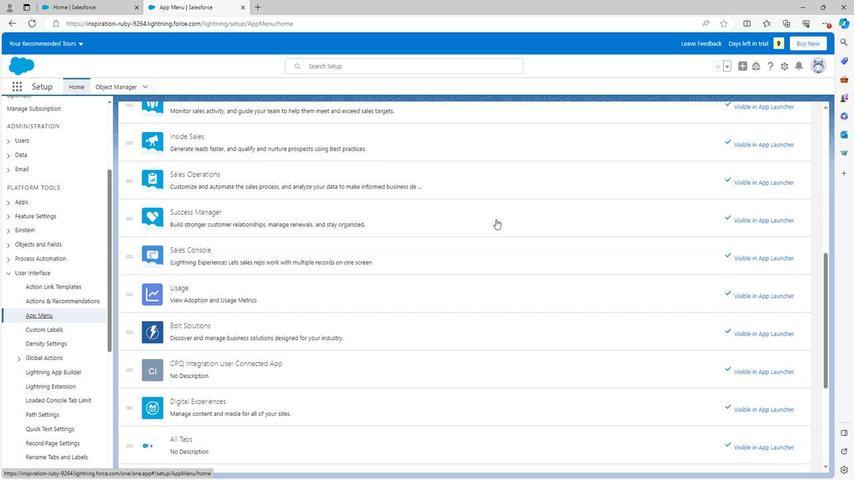 
Action: Mouse scrolled (493, 219) with delta (0, 0)
Screenshot: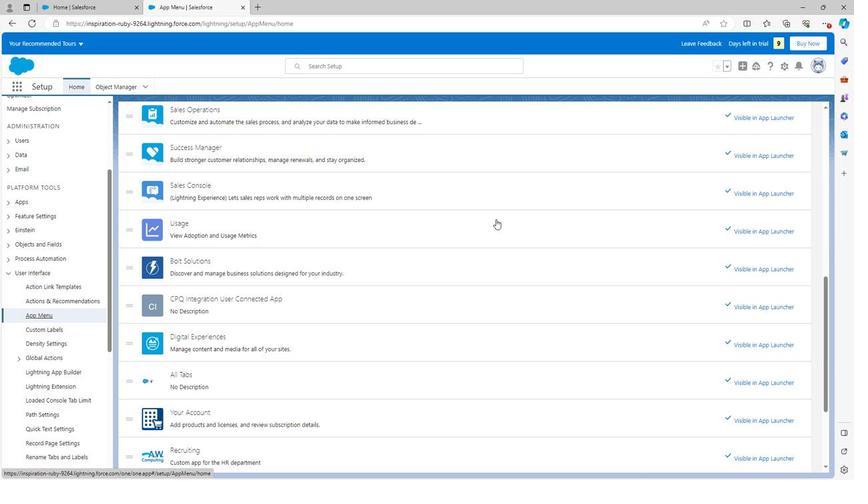 
Action: Mouse scrolled (493, 219) with delta (0, 0)
Screenshot: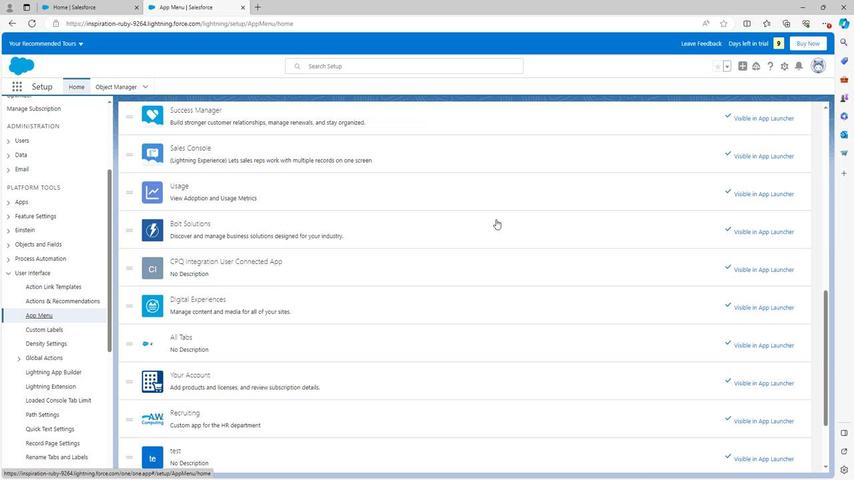 
Action: Mouse scrolled (493, 219) with delta (0, 0)
Screenshot: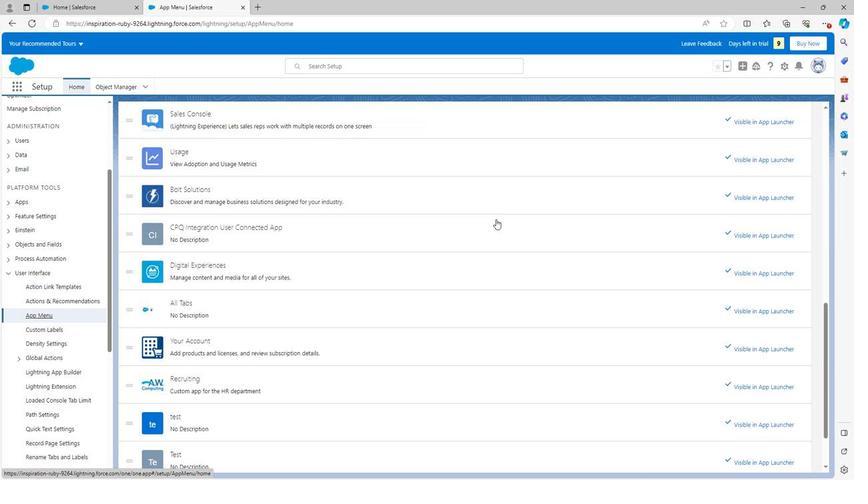 
Action: Mouse scrolled (493, 219) with delta (0, 0)
Screenshot: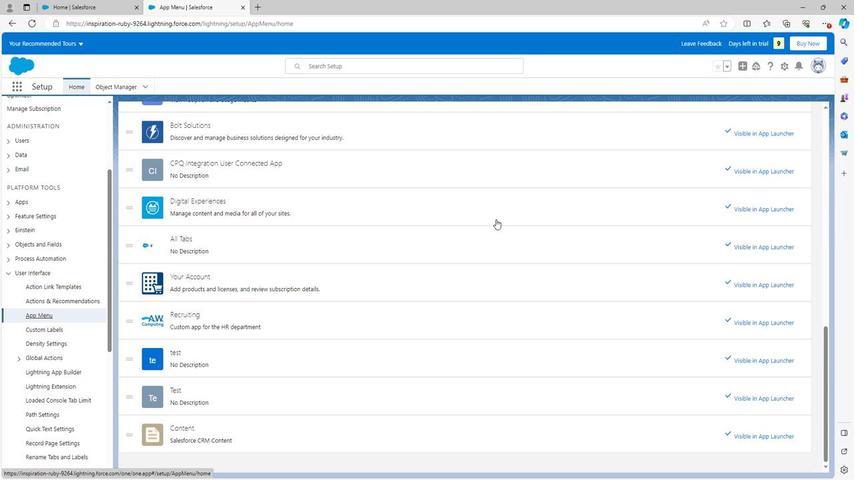 
Action: Mouse scrolled (493, 219) with delta (0, 0)
Screenshot: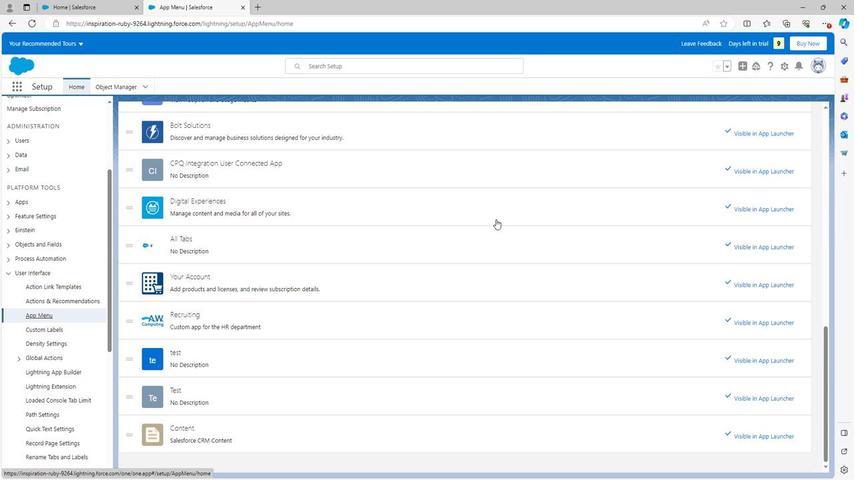 
Action: Mouse scrolled (493, 219) with delta (0, 0)
Screenshot: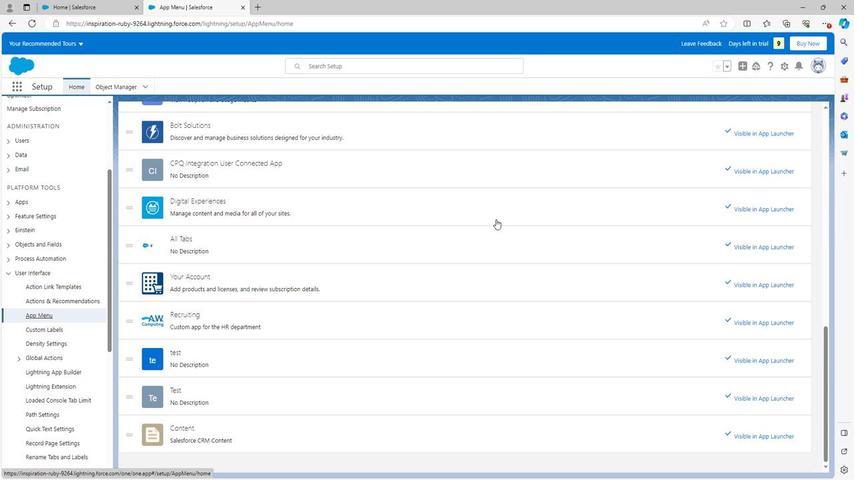 
